 Task: Fit zoom menu to 200%.
Action: Mouse moved to (100, 72)
Screenshot: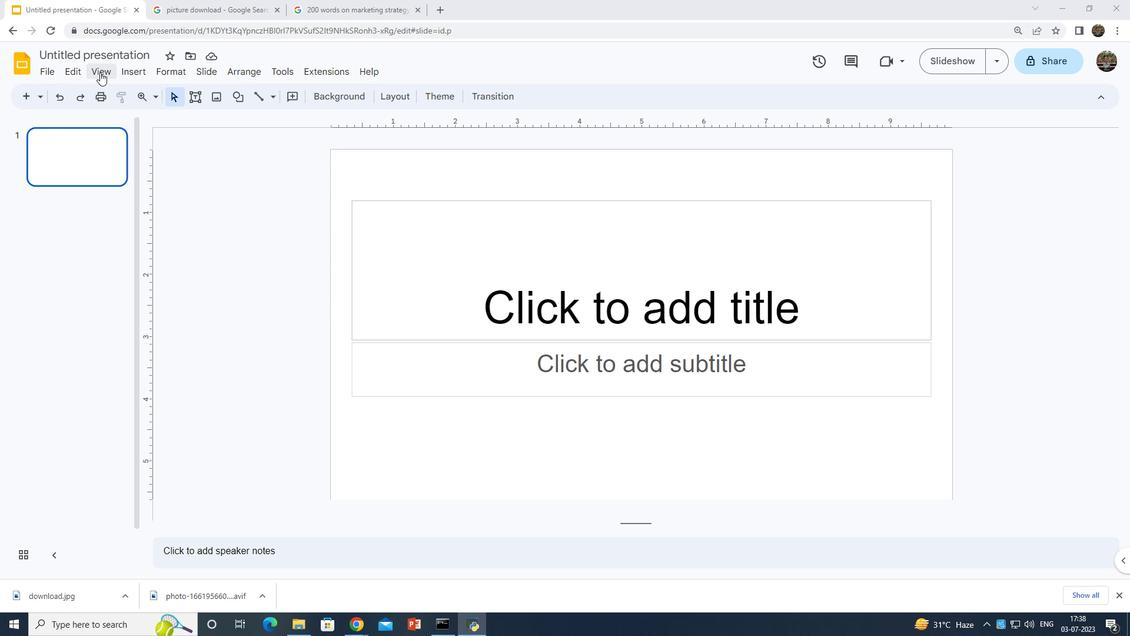 
Action: Mouse pressed left at (100, 72)
Screenshot: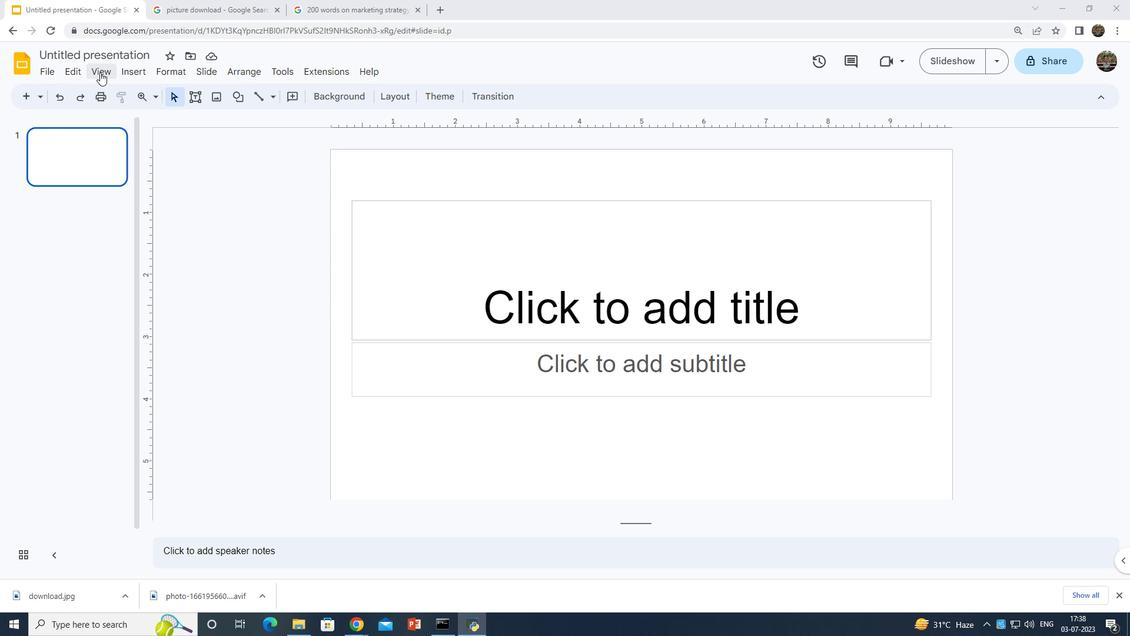 
Action: Mouse moved to (196, 335)
Screenshot: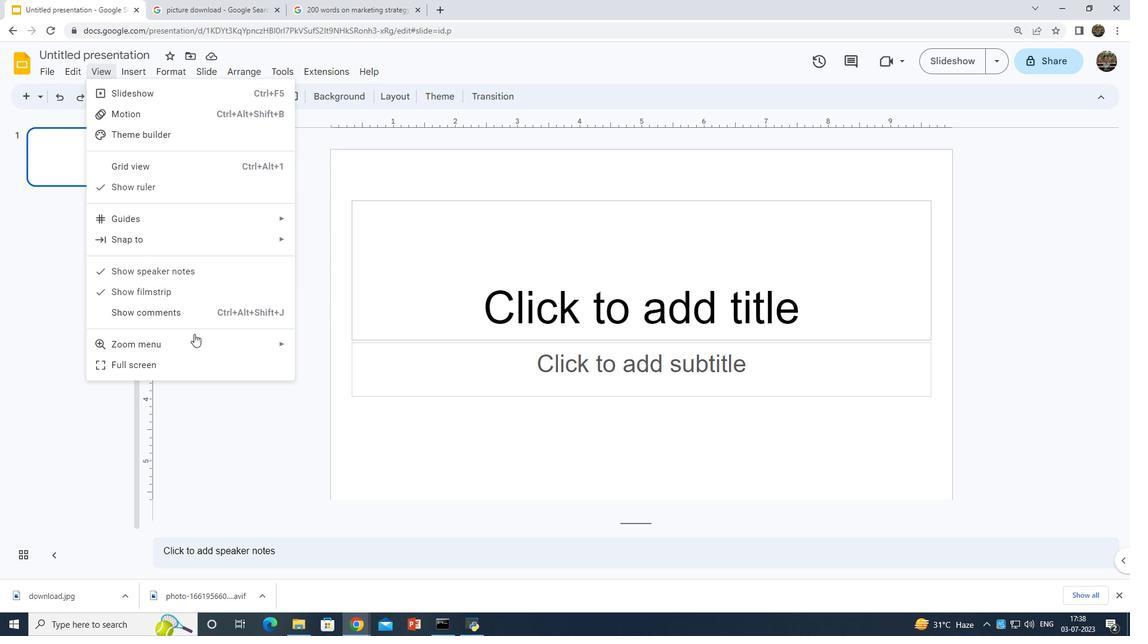 
Action: Mouse pressed left at (196, 335)
Screenshot: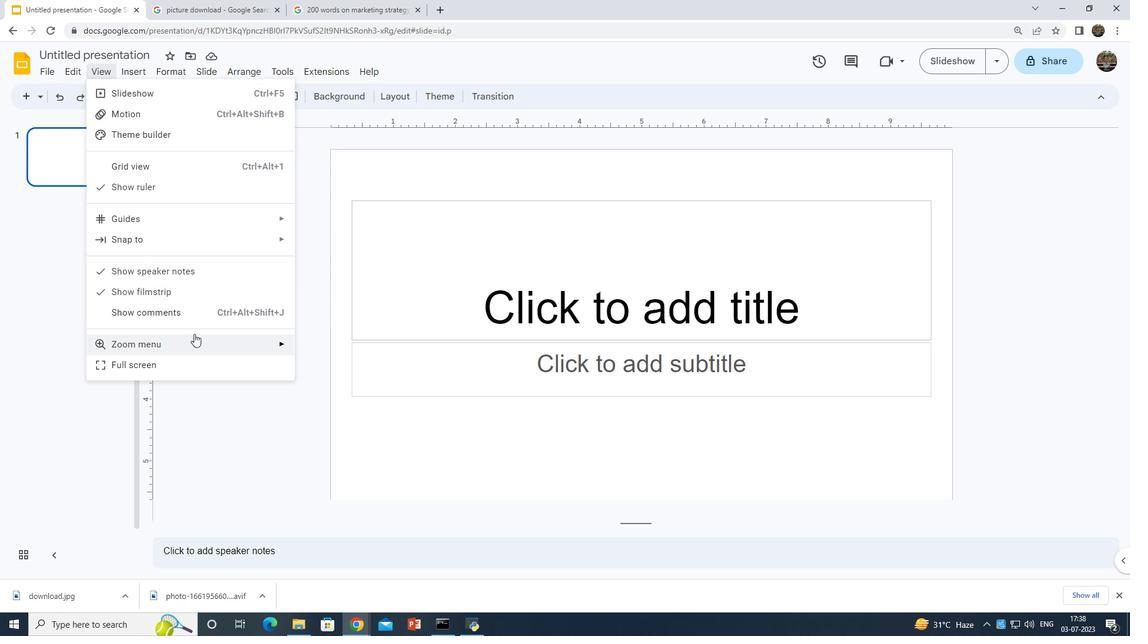 
Action: Mouse moved to (328, 407)
Screenshot: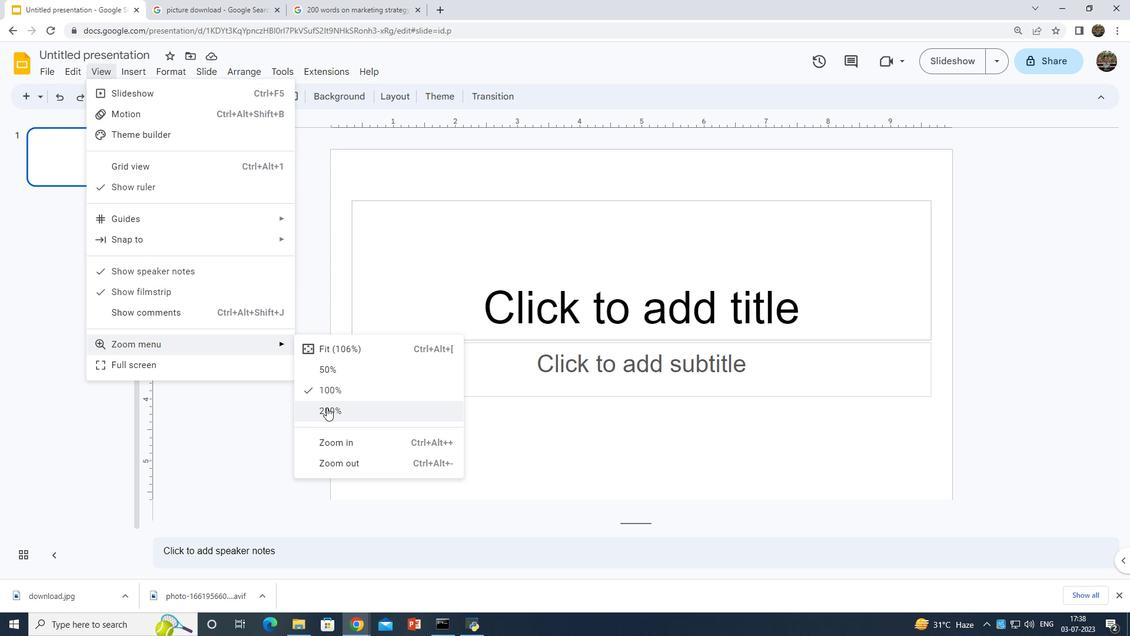 
Action: Mouse pressed left at (328, 407)
Screenshot: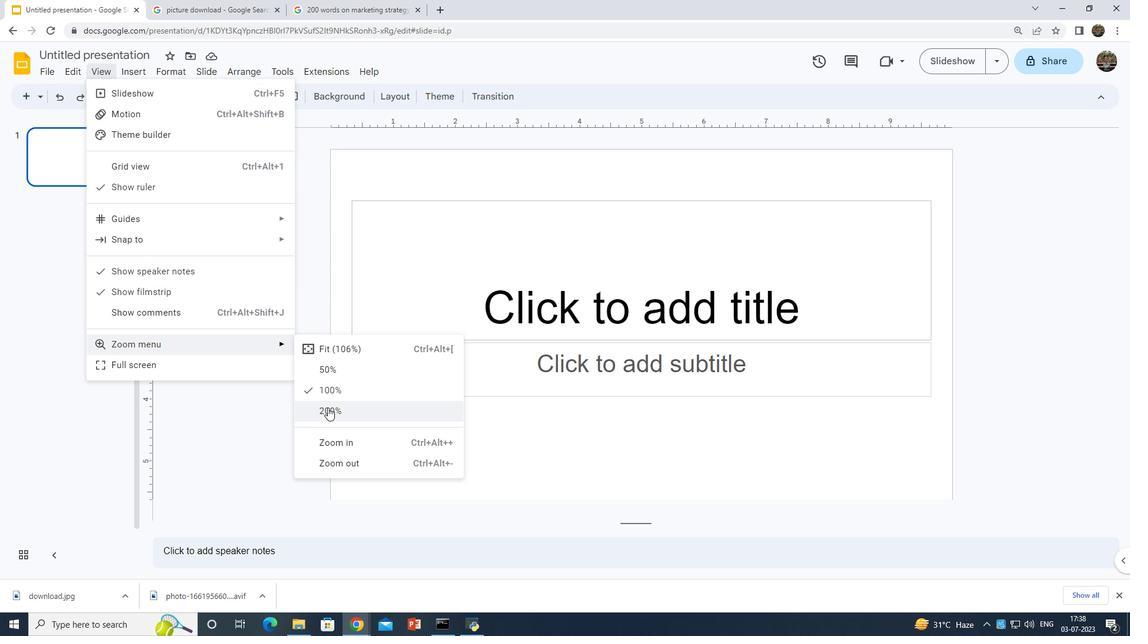 
